 Task: Use Synthetic Design 02 Effect in this video Movie B.mp4
Action: Mouse moved to (292, 119)
Screenshot: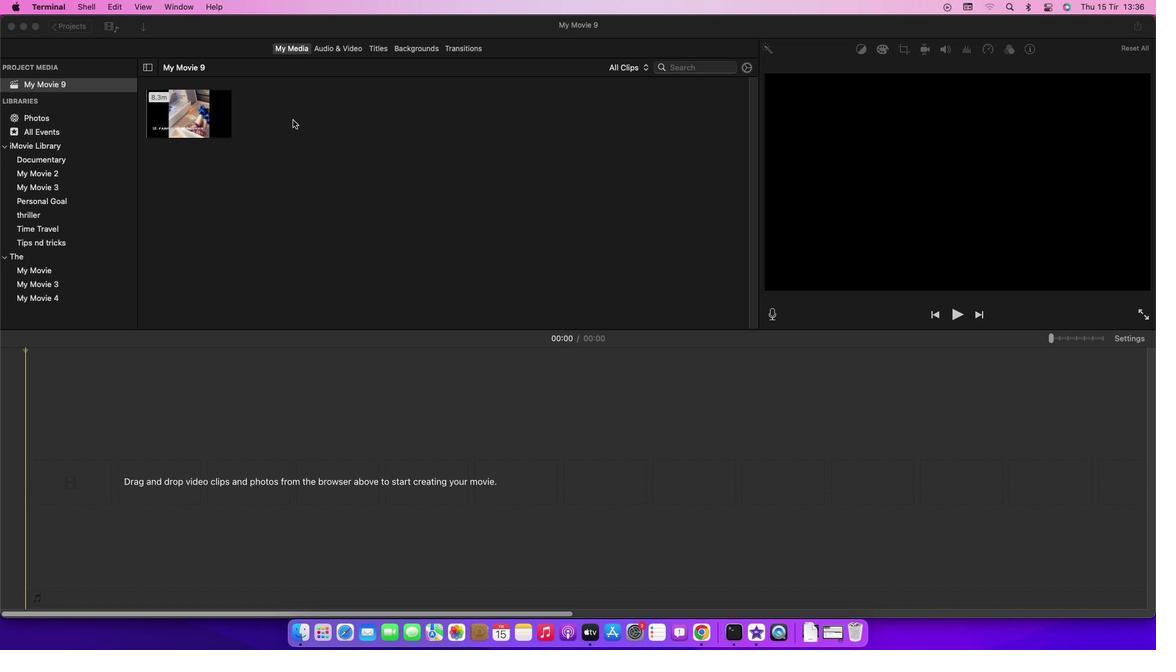 
Action: Mouse pressed left at (292, 119)
Screenshot: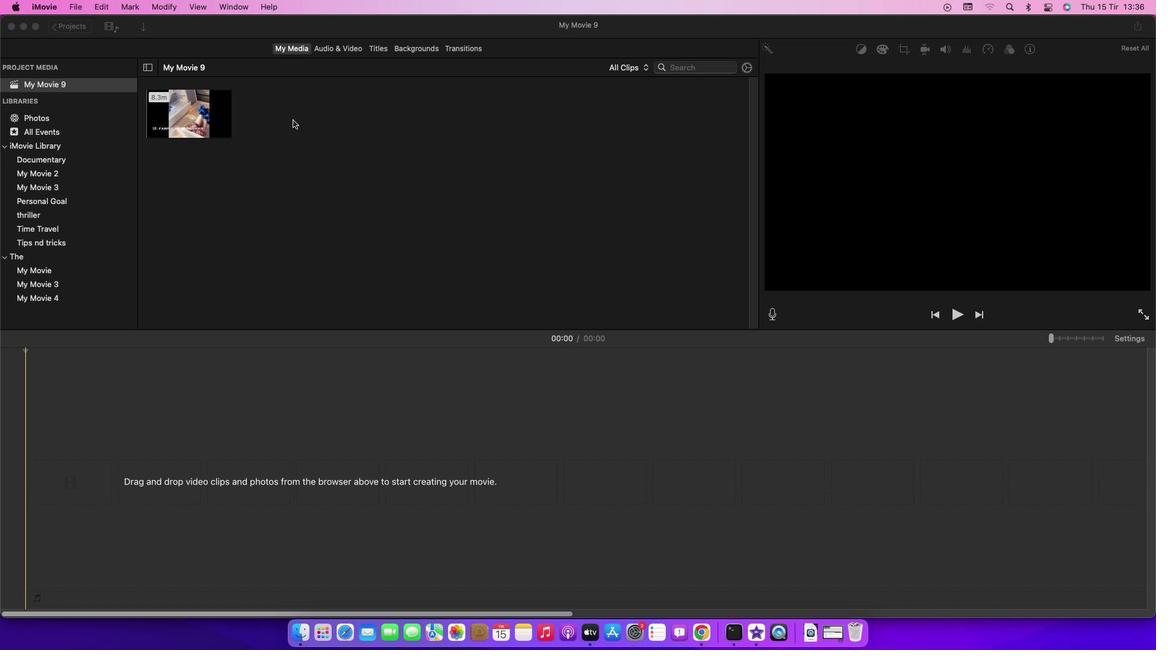 
Action: Mouse moved to (200, 121)
Screenshot: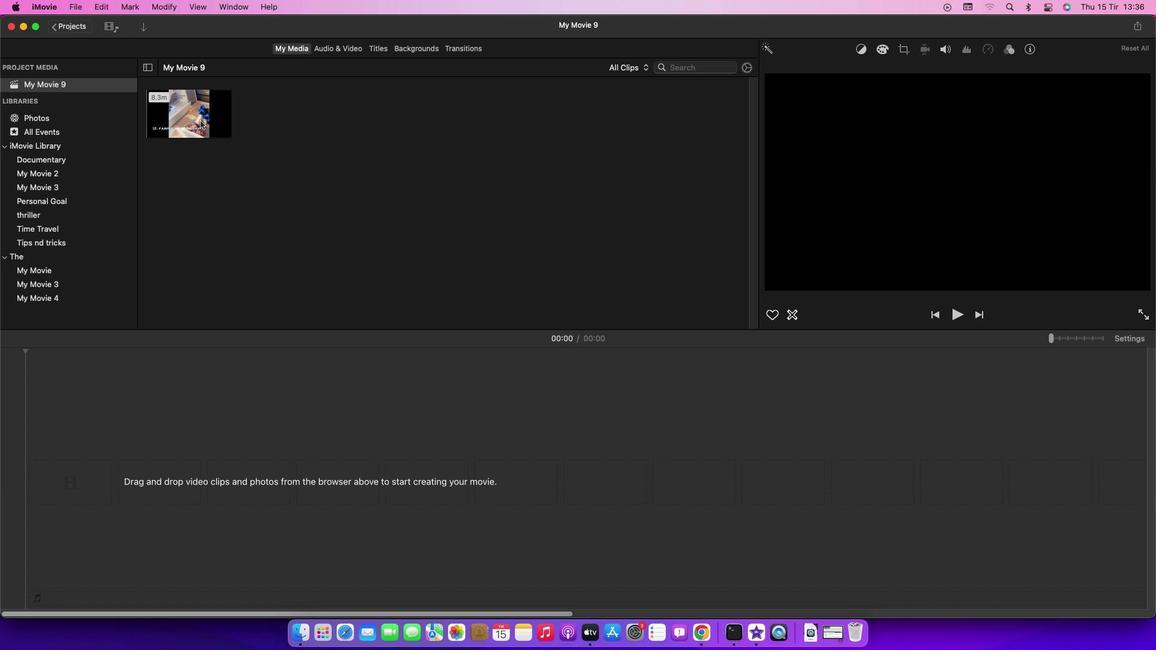 
Action: Mouse pressed left at (200, 121)
Screenshot: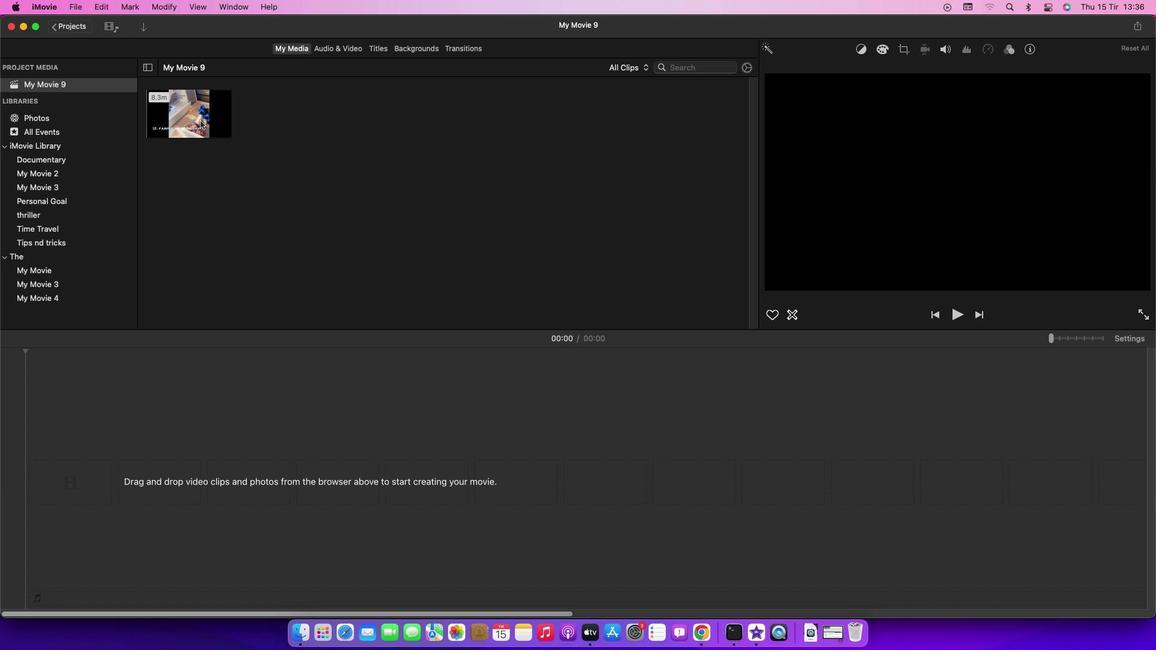 
Action: Mouse moved to (200, 120)
Screenshot: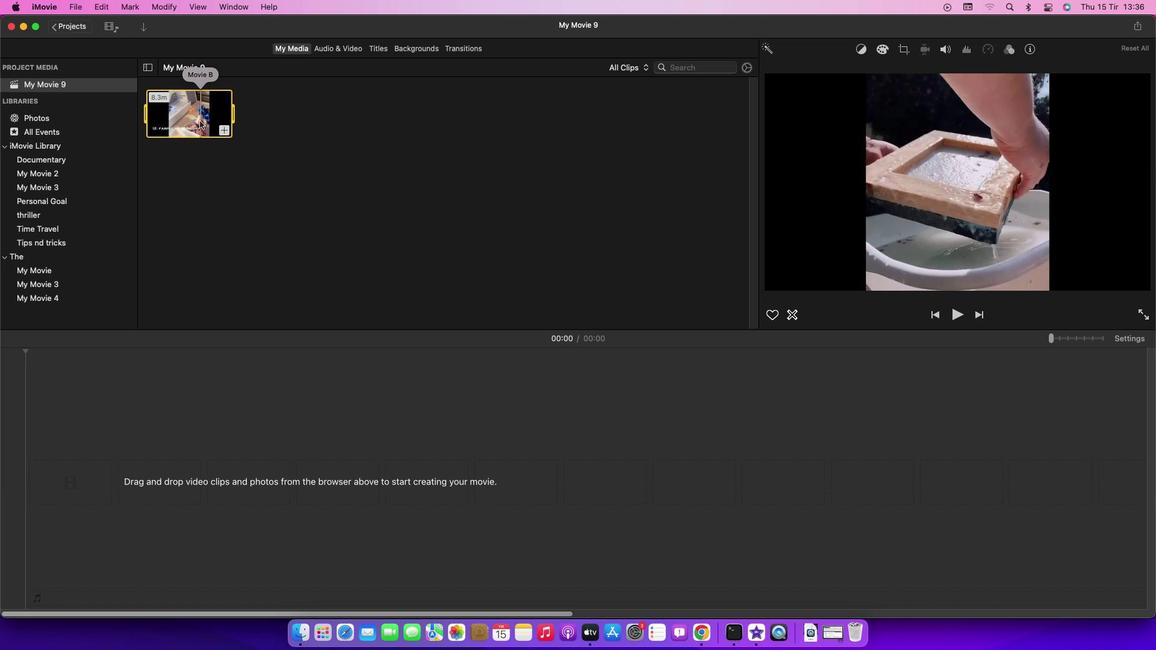 
Action: Mouse pressed left at (200, 120)
Screenshot: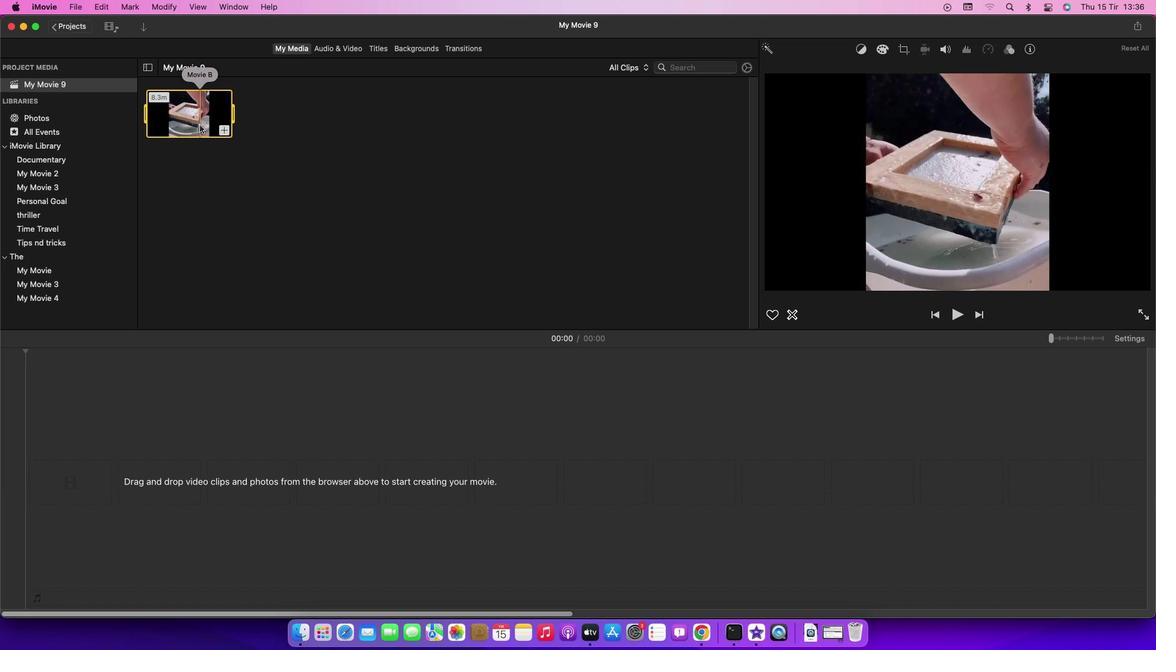 
Action: Mouse moved to (338, 50)
Screenshot: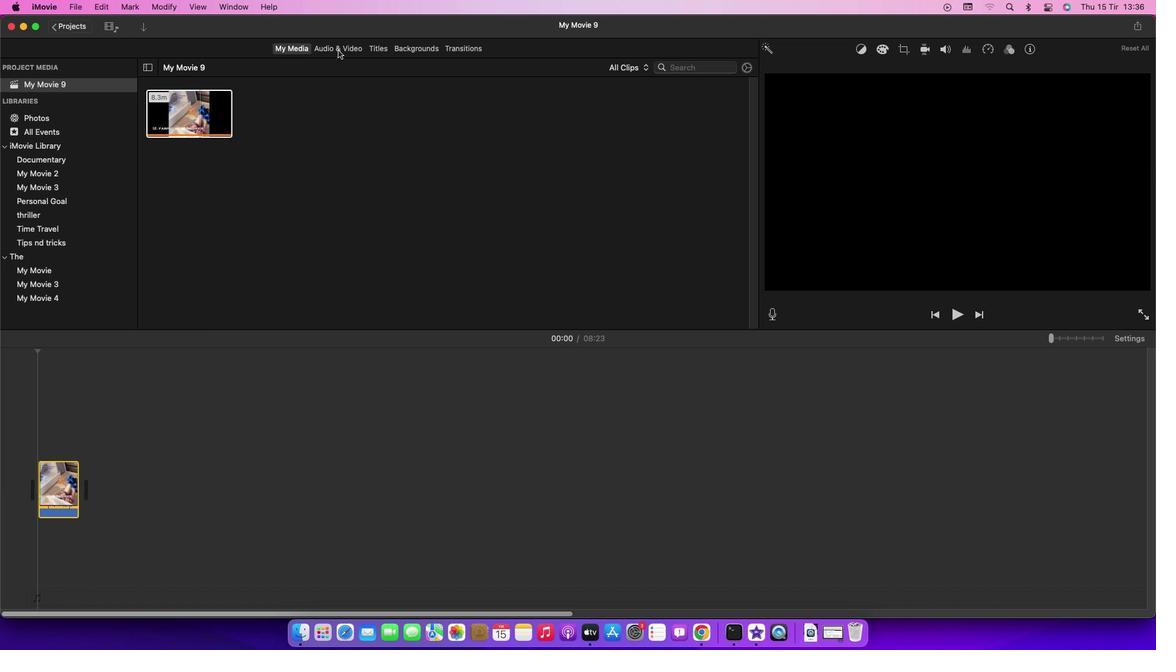 
Action: Mouse pressed left at (338, 50)
Screenshot: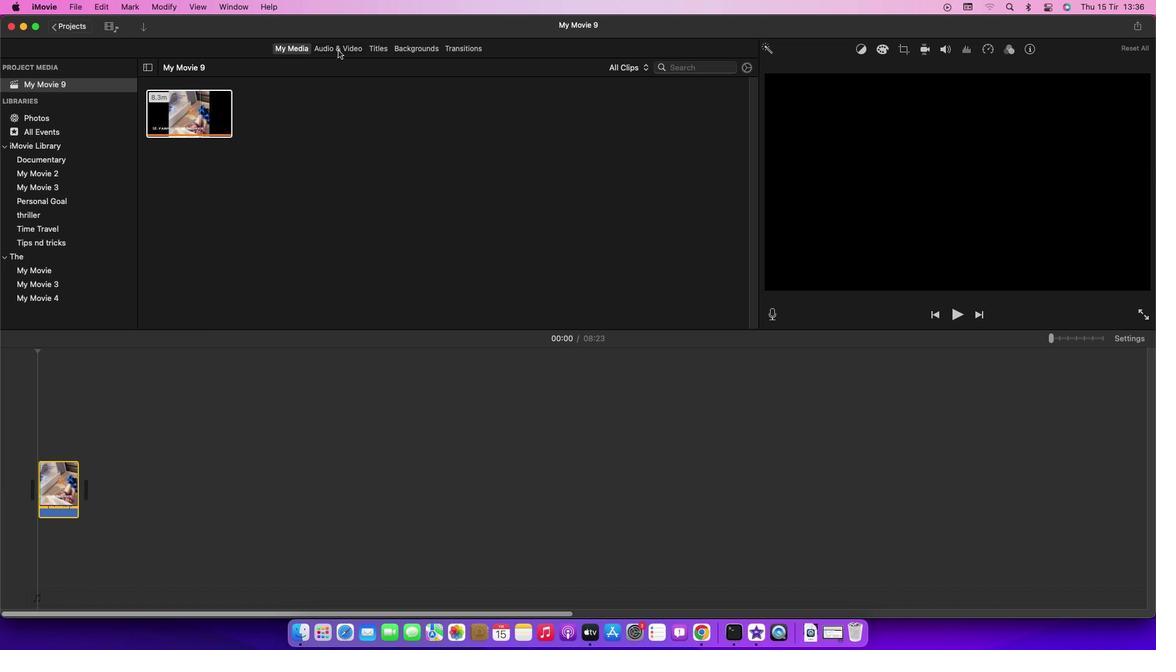 
Action: Mouse moved to (72, 116)
Screenshot: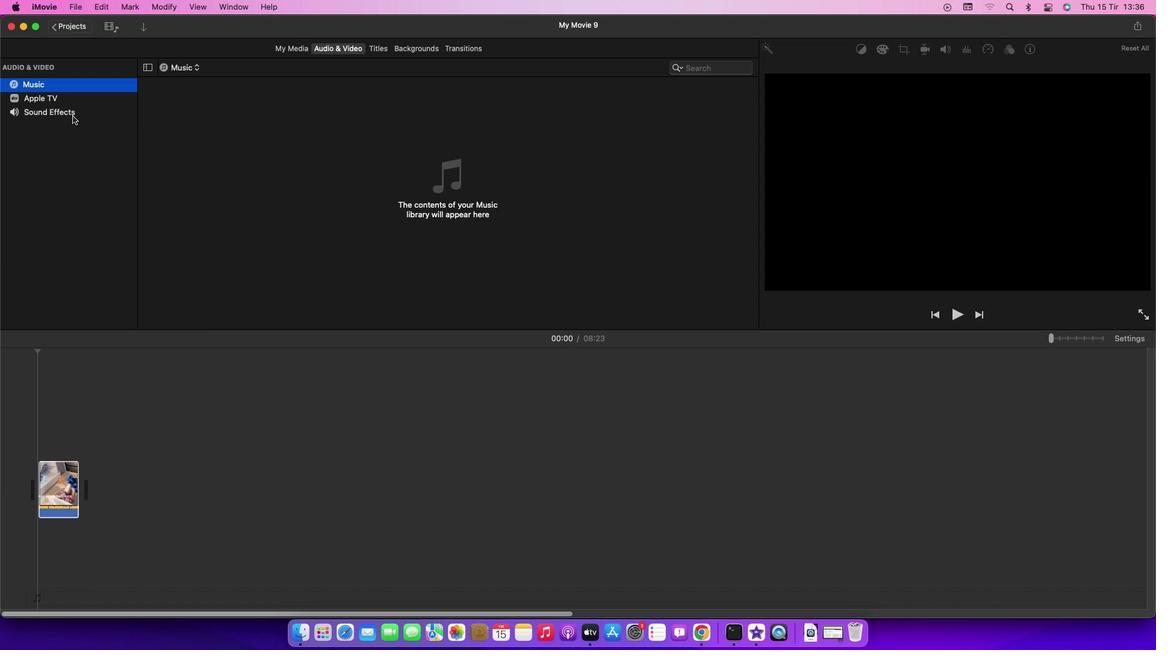 
Action: Mouse pressed left at (72, 116)
Screenshot: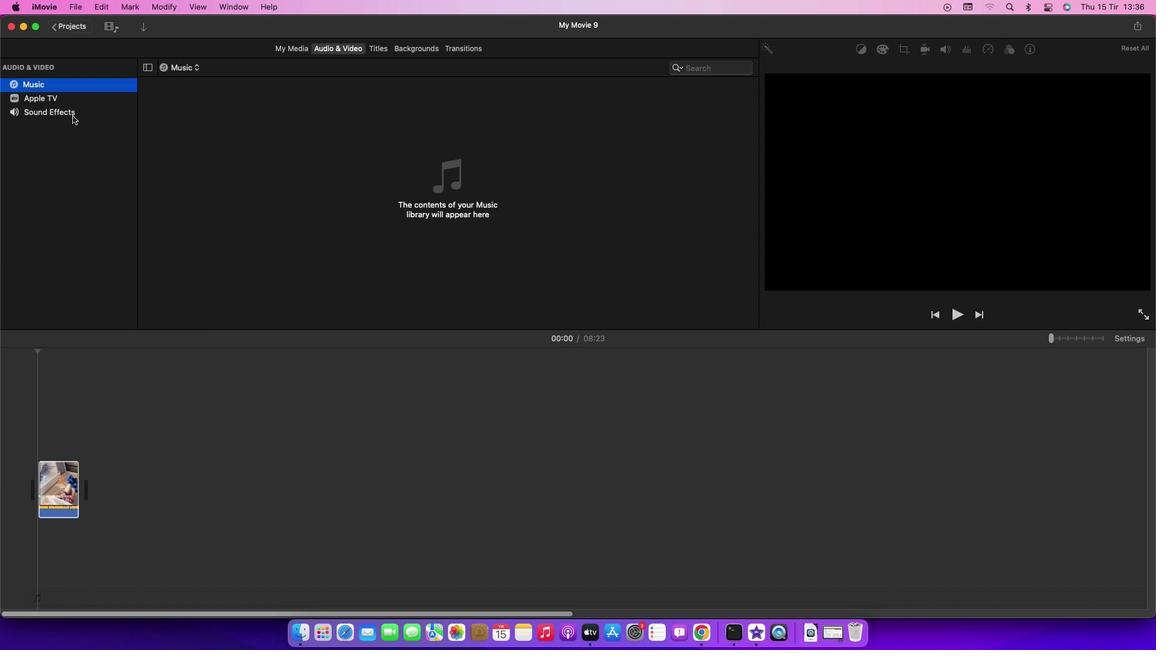 
Action: Mouse moved to (203, 249)
Screenshot: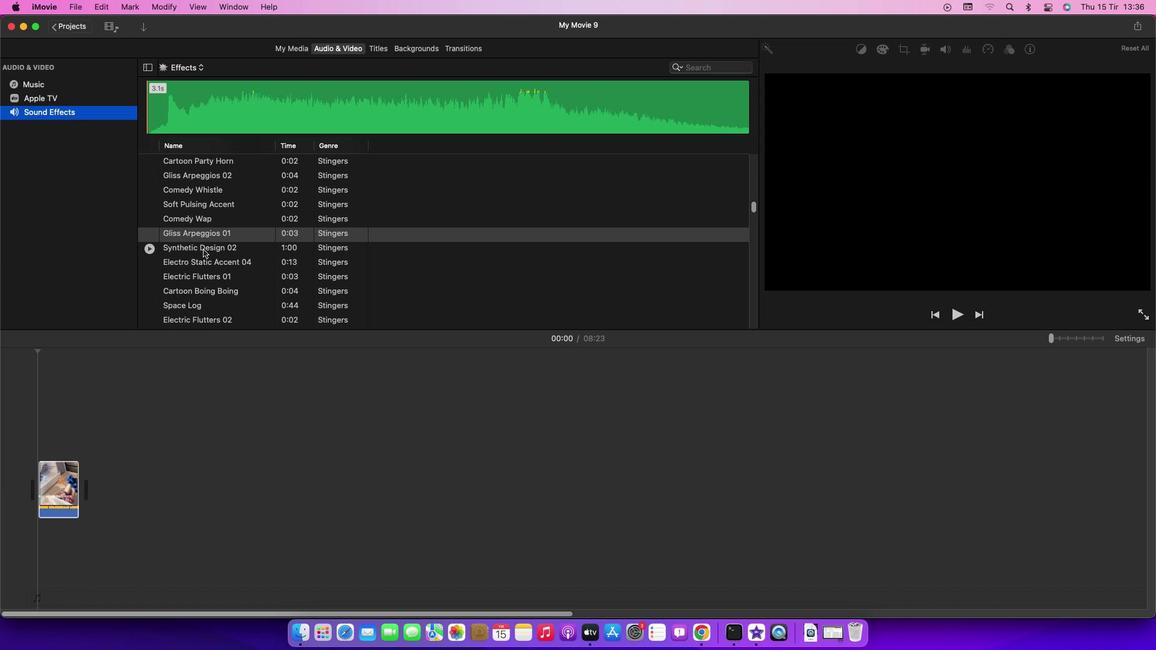 
Action: Mouse pressed left at (203, 249)
Screenshot: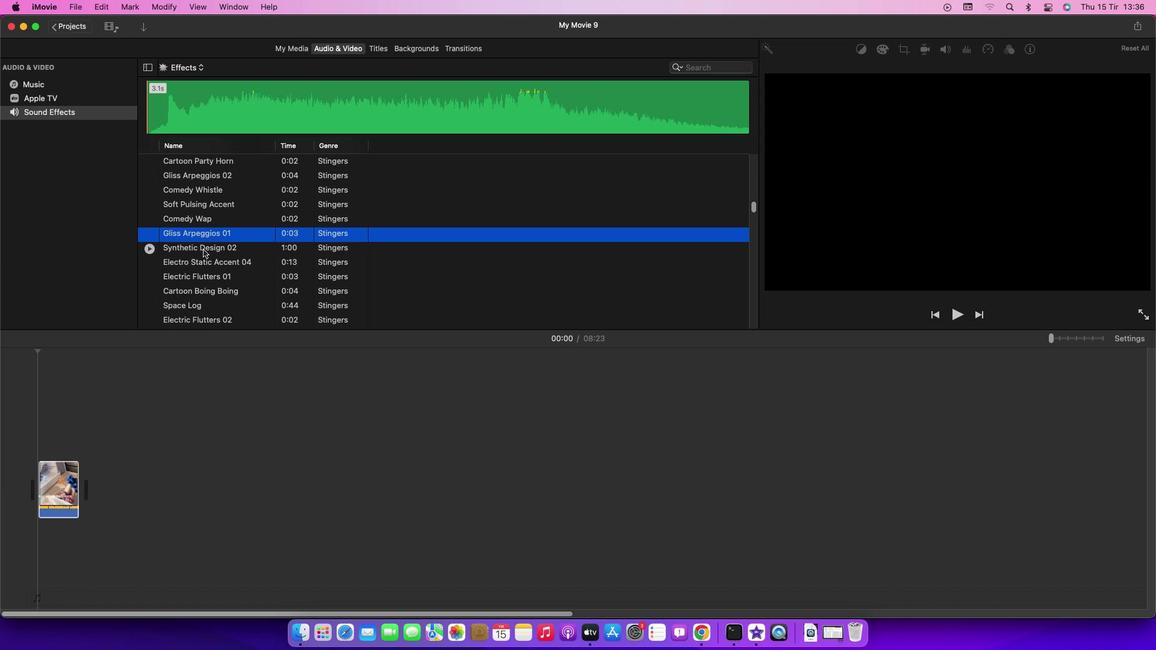 
Action: Mouse pressed left at (203, 249)
Screenshot: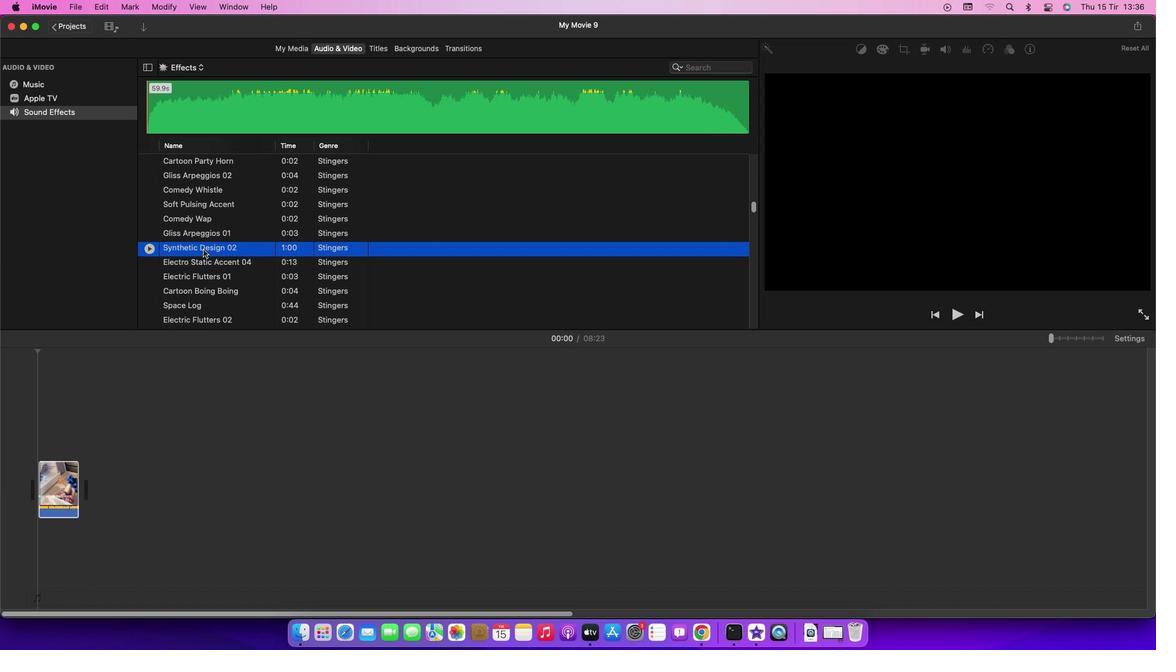 
Action: Mouse moved to (210, 500)
Screenshot: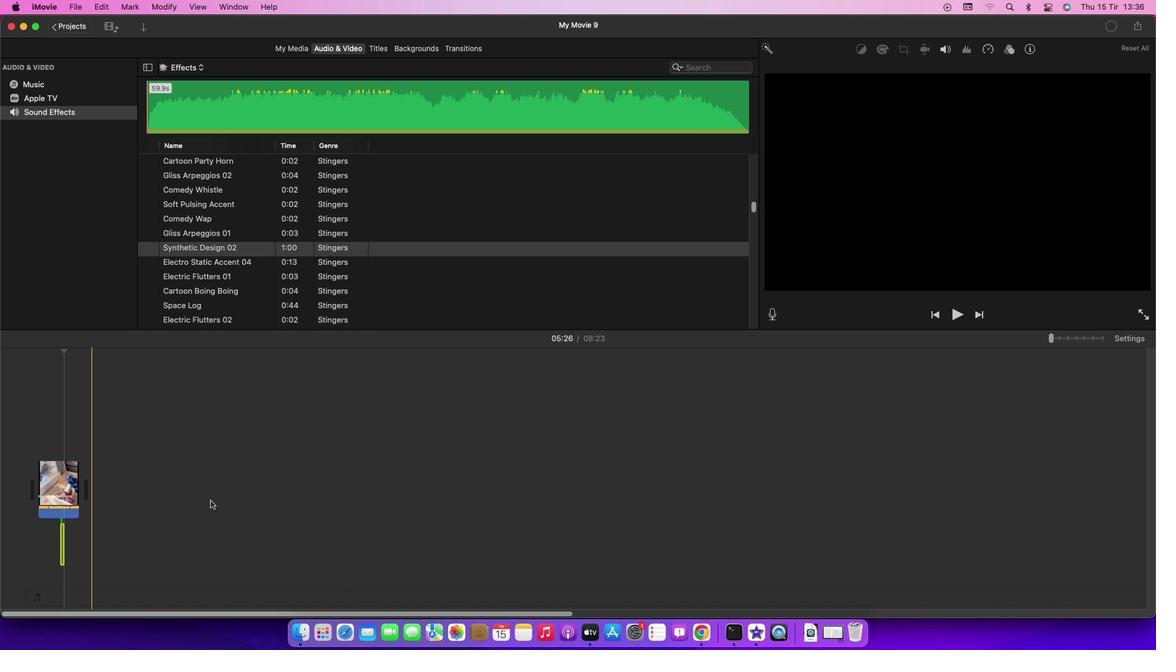 
